 Task: select image "image D.jpg".
Action: Mouse moved to (561, 162)
Screenshot: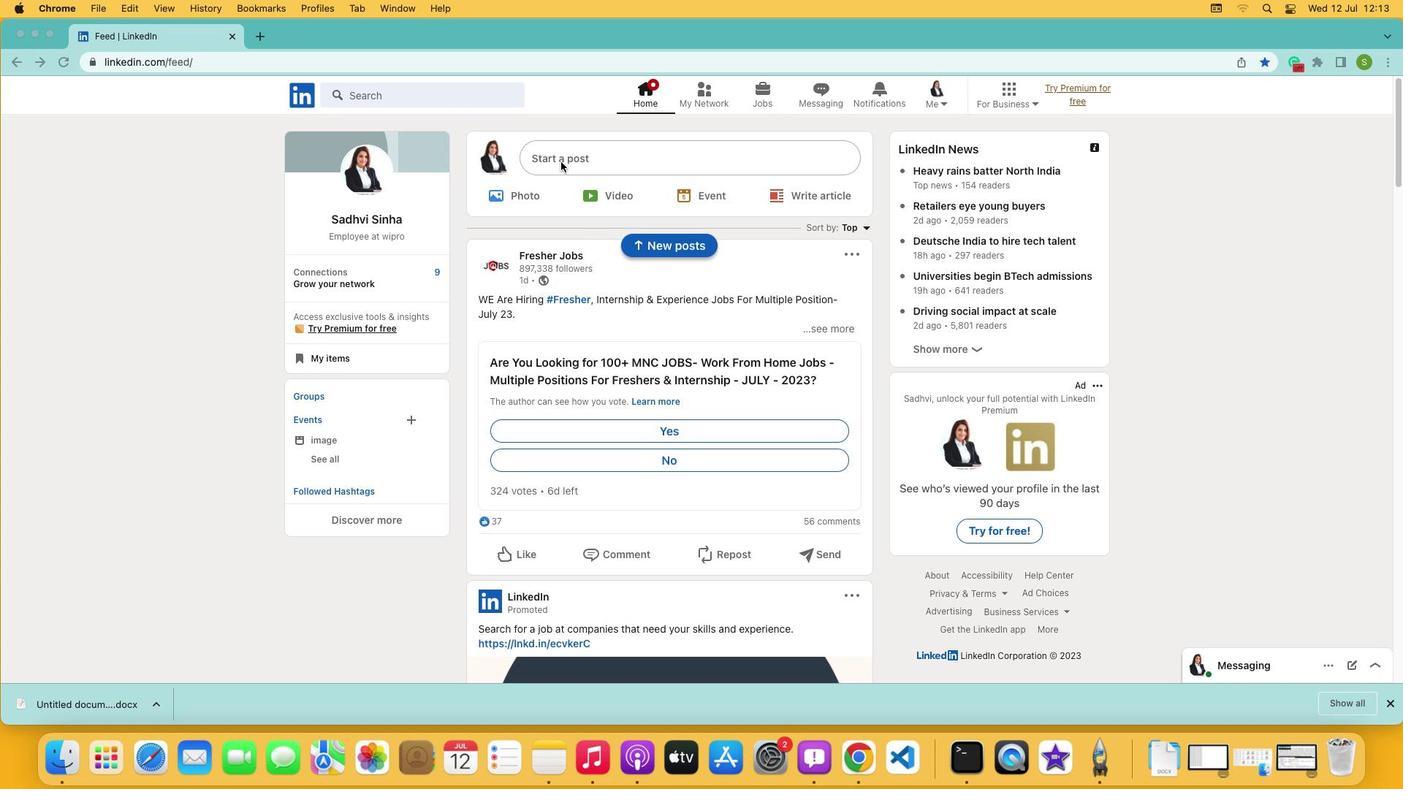 
Action: Mouse pressed left at (561, 162)
Screenshot: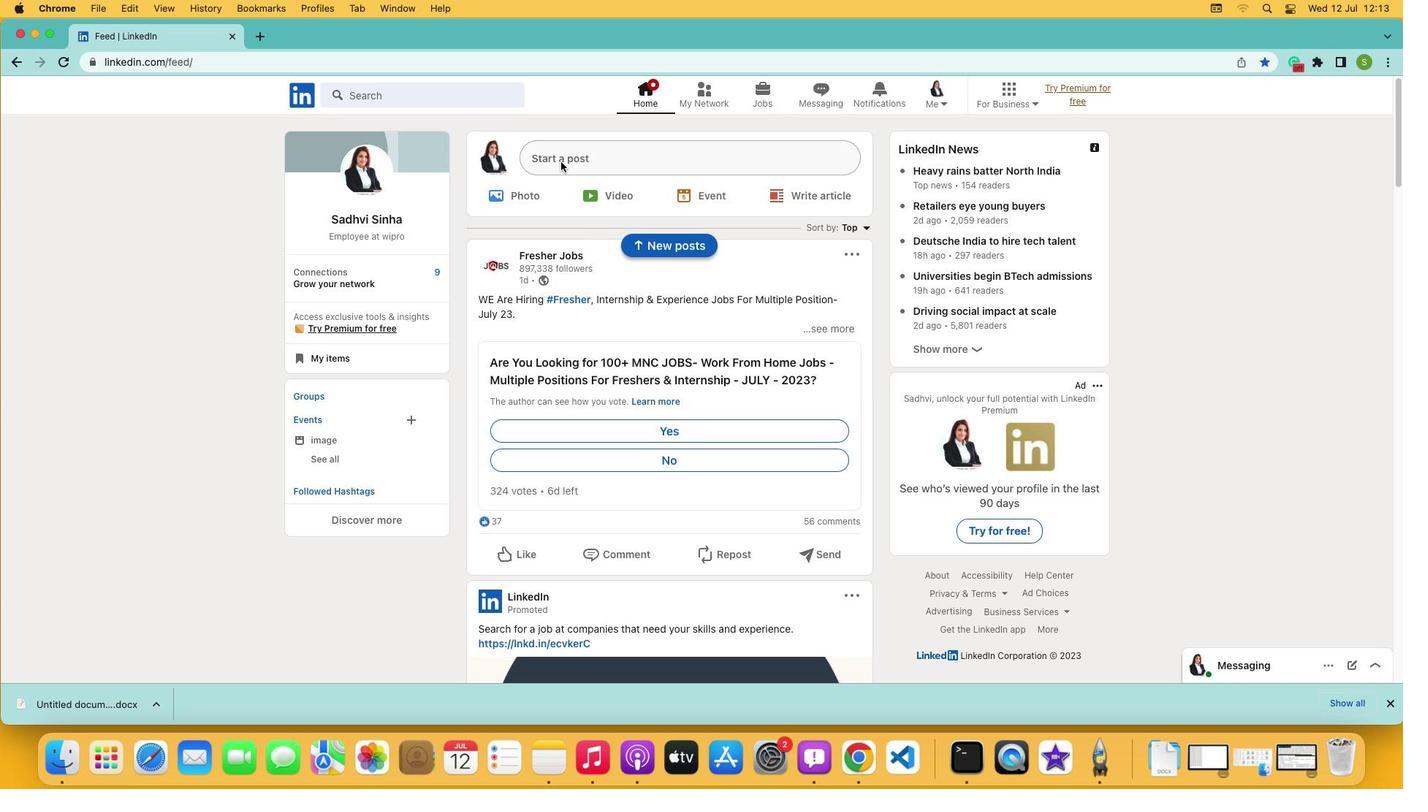 
Action: Mouse pressed left at (561, 162)
Screenshot: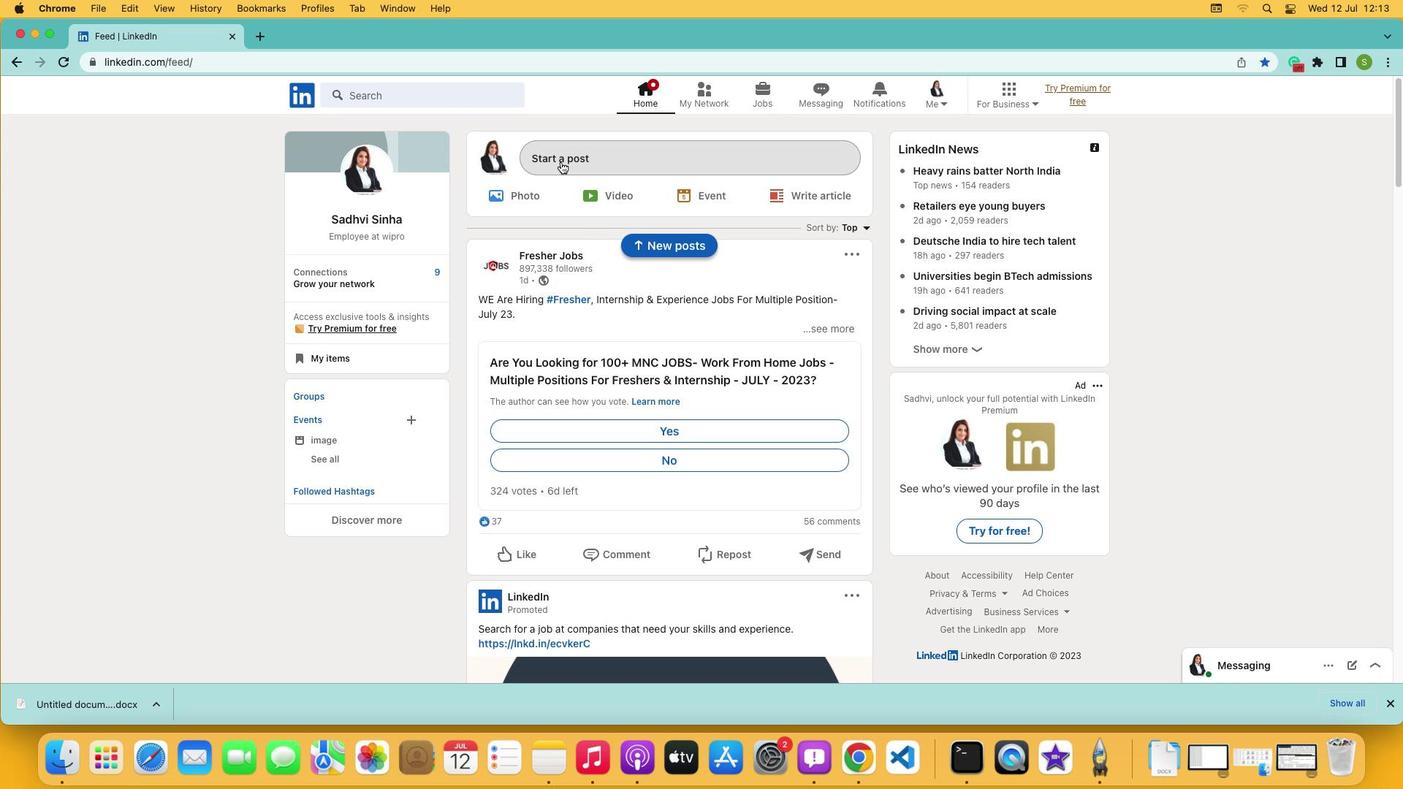 
Action: Mouse moved to (466, 435)
Screenshot: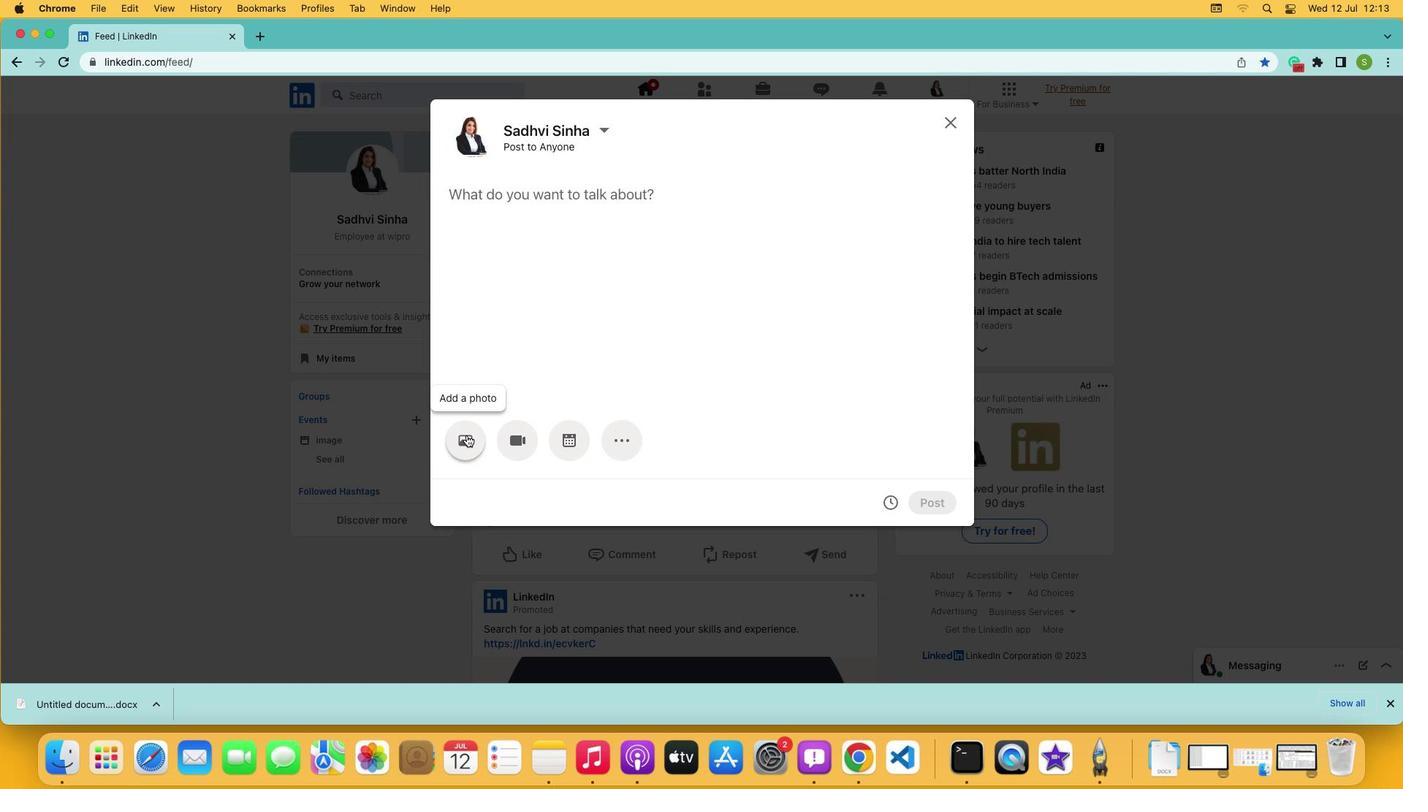 
Action: Mouse pressed left at (466, 435)
Screenshot: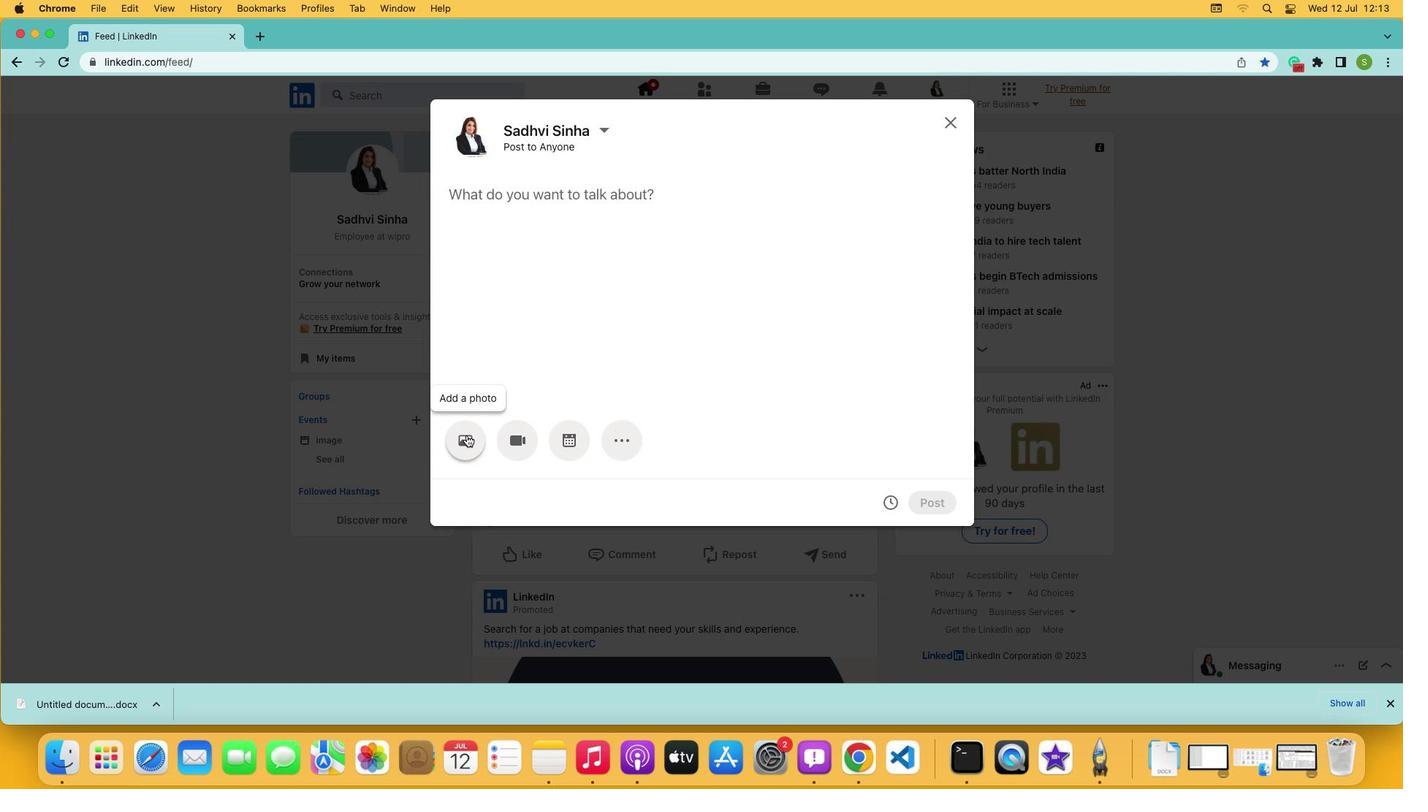 
Action: Mouse moved to (579, 266)
Screenshot: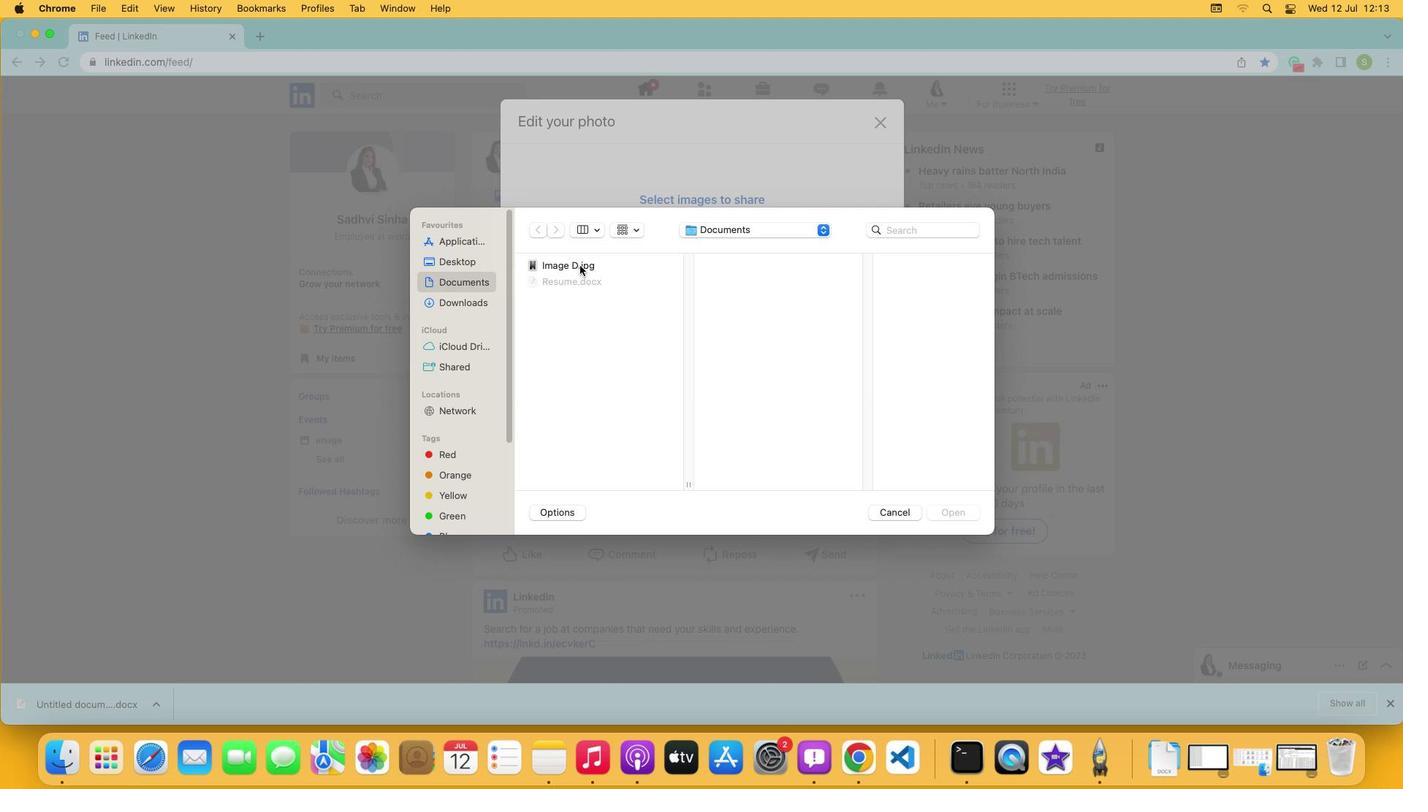 
Action: Mouse pressed left at (579, 266)
Screenshot: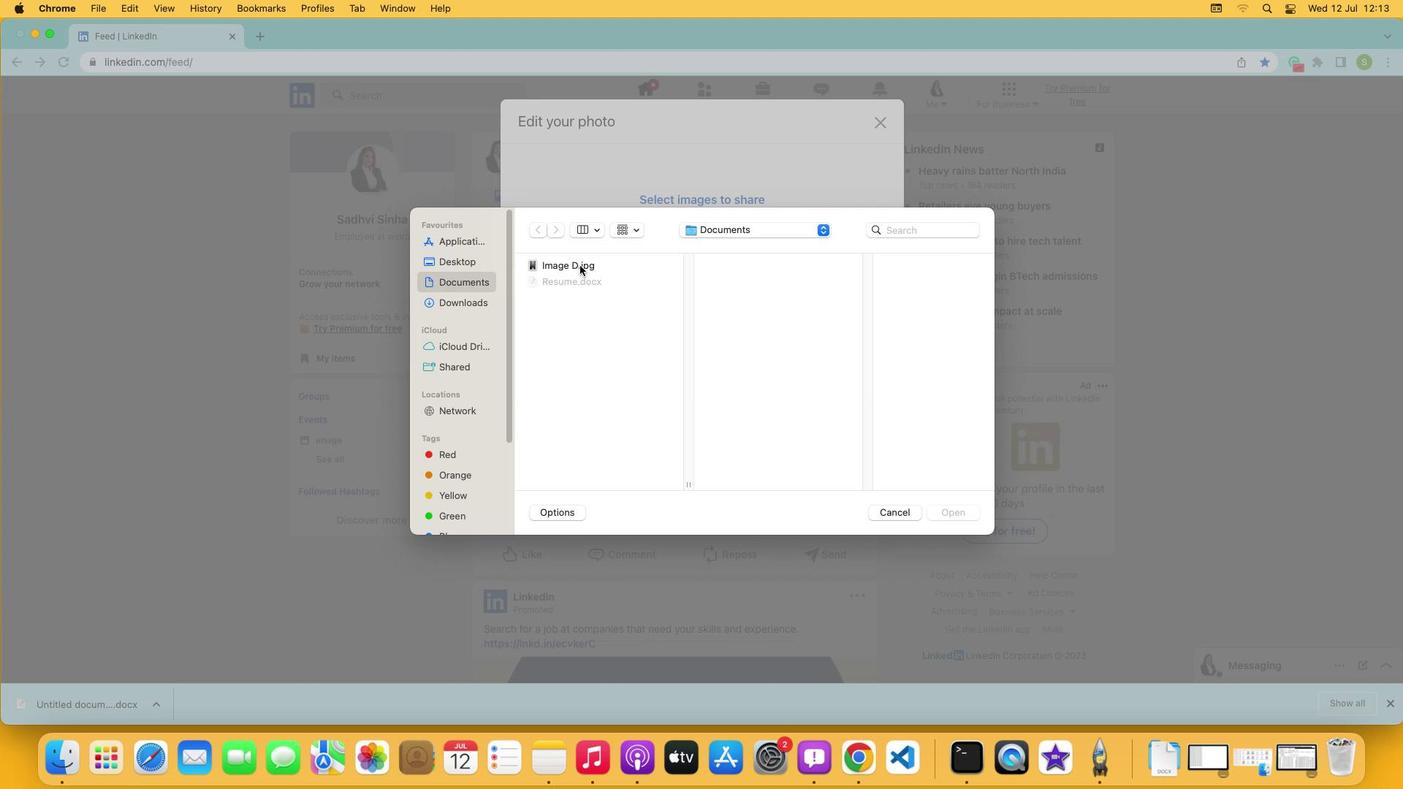 
Action: Mouse moved to (805, 451)
Screenshot: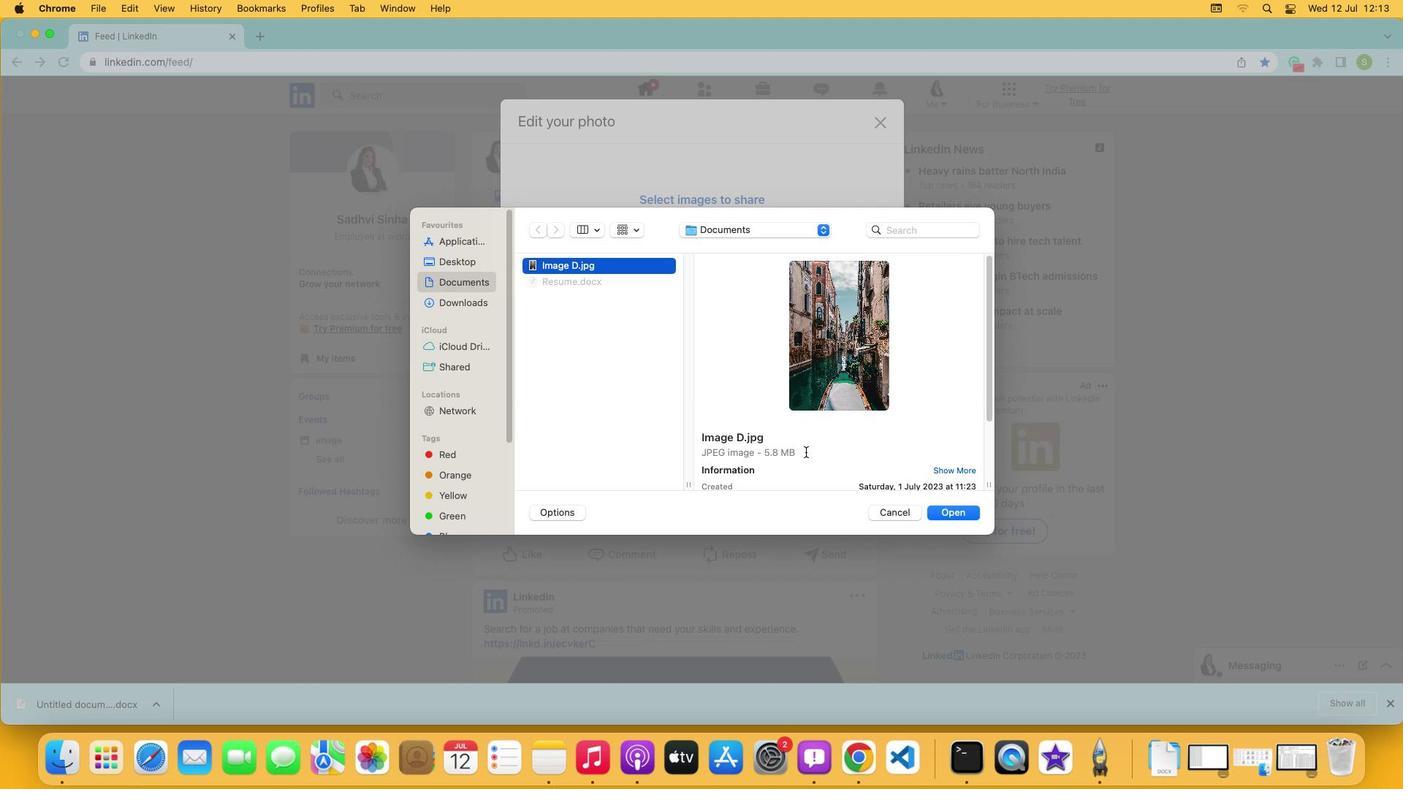 
